 Task: Look for products in the category "Chocolate & Candy" from the brand "Torn & Glasser".
Action: Mouse moved to (21, 61)
Screenshot: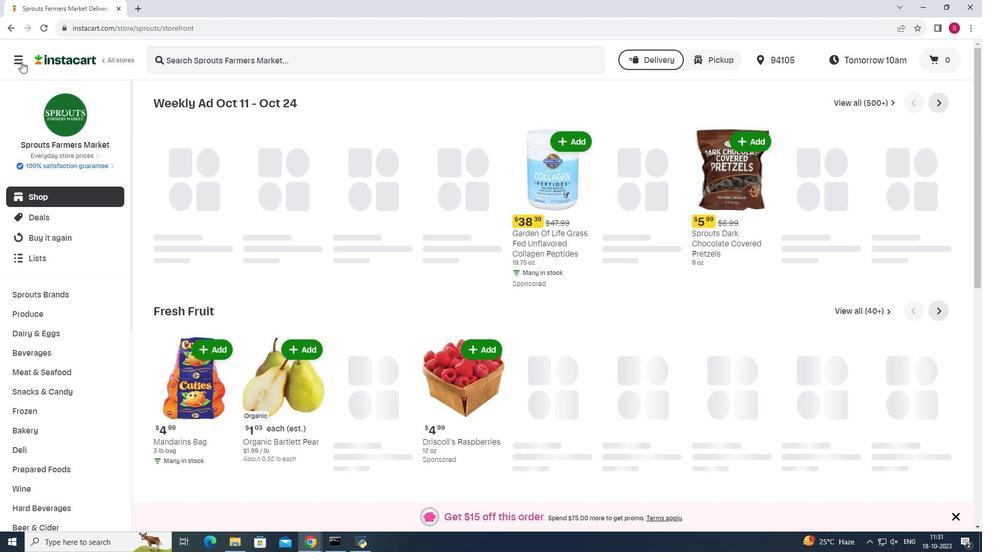 
Action: Mouse pressed left at (21, 61)
Screenshot: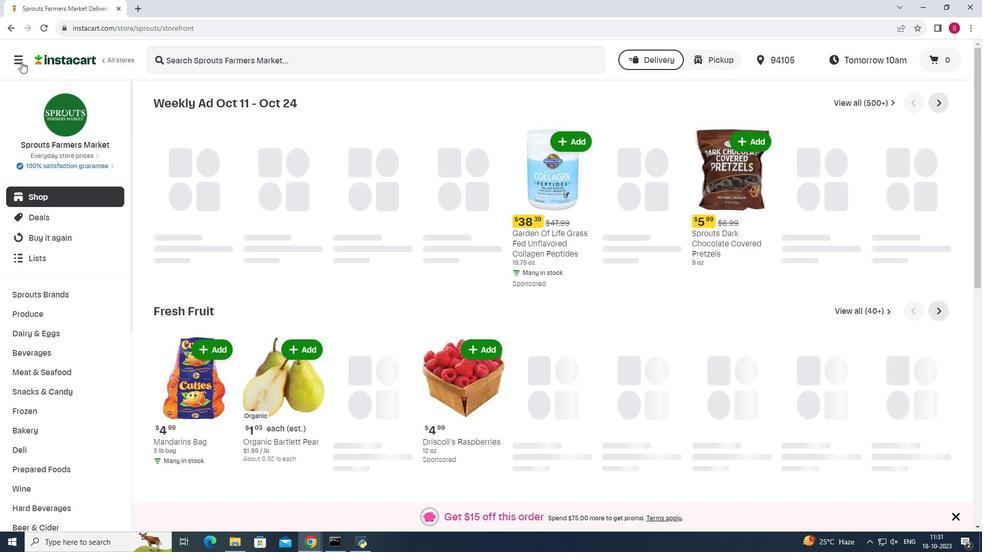 
Action: Mouse moved to (58, 270)
Screenshot: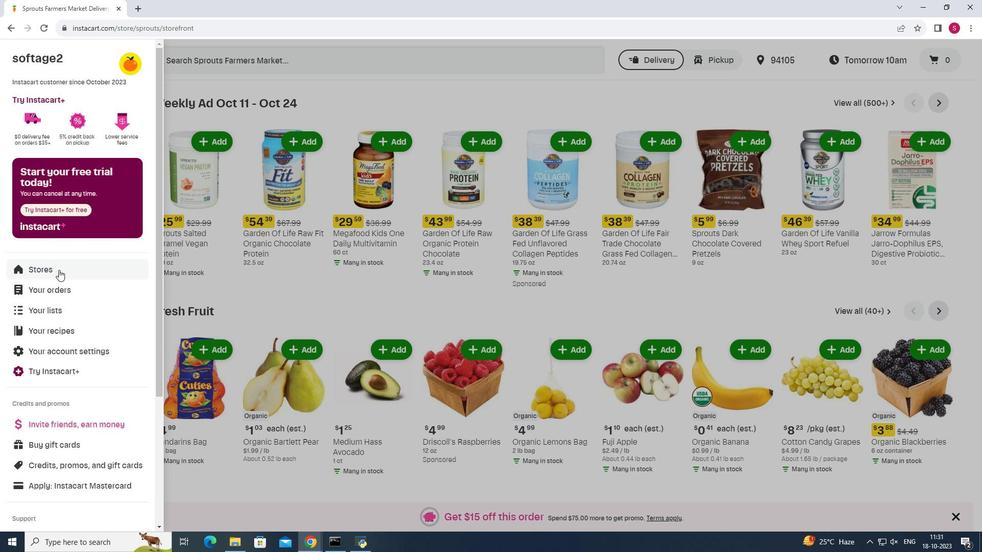 
Action: Mouse pressed left at (58, 270)
Screenshot: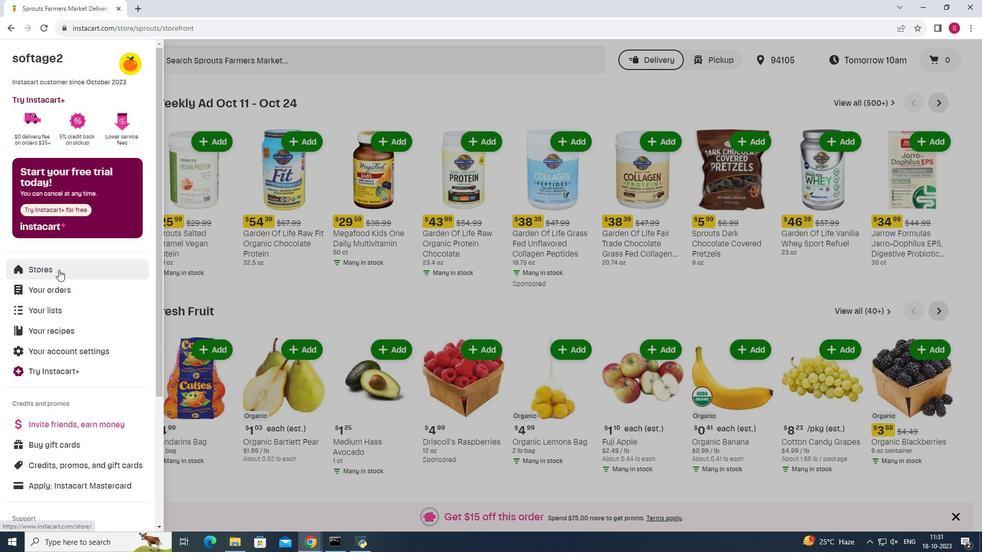 
Action: Mouse moved to (233, 93)
Screenshot: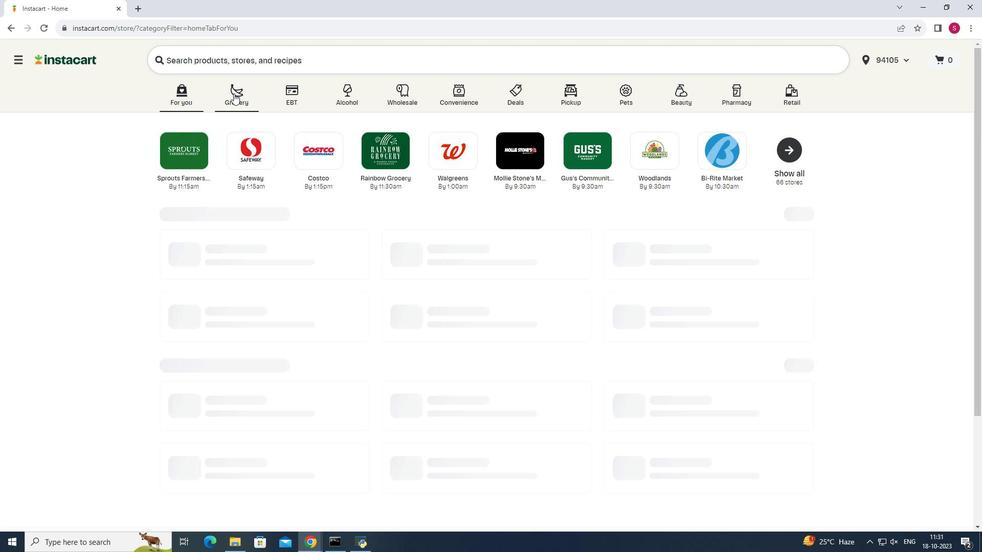 
Action: Mouse pressed left at (233, 93)
Screenshot: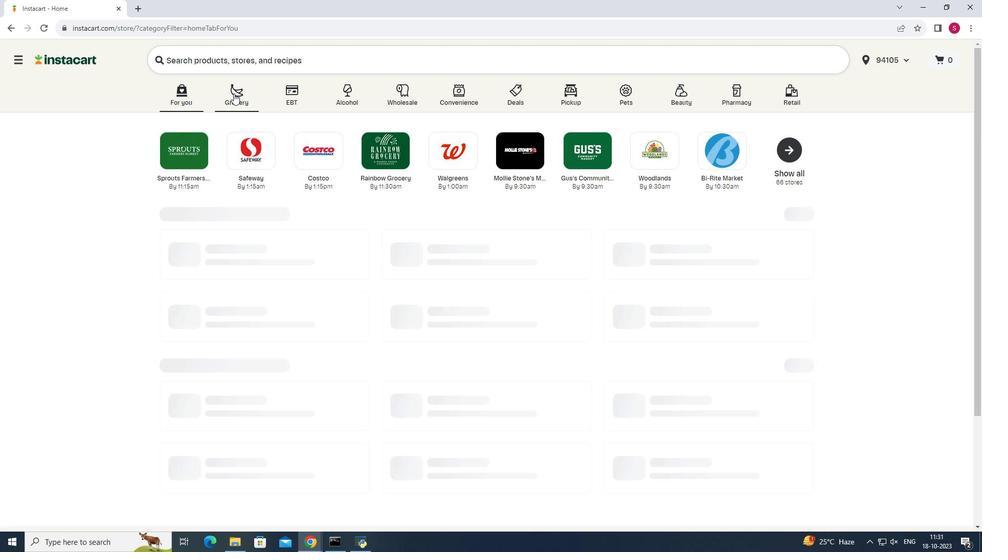 
Action: Mouse moved to (672, 140)
Screenshot: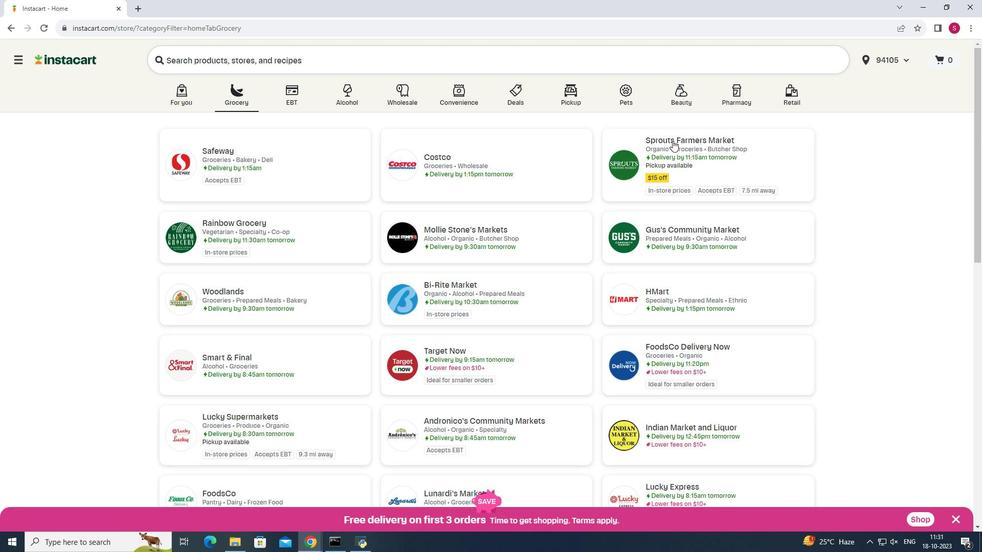 
Action: Mouse pressed left at (672, 140)
Screenshot: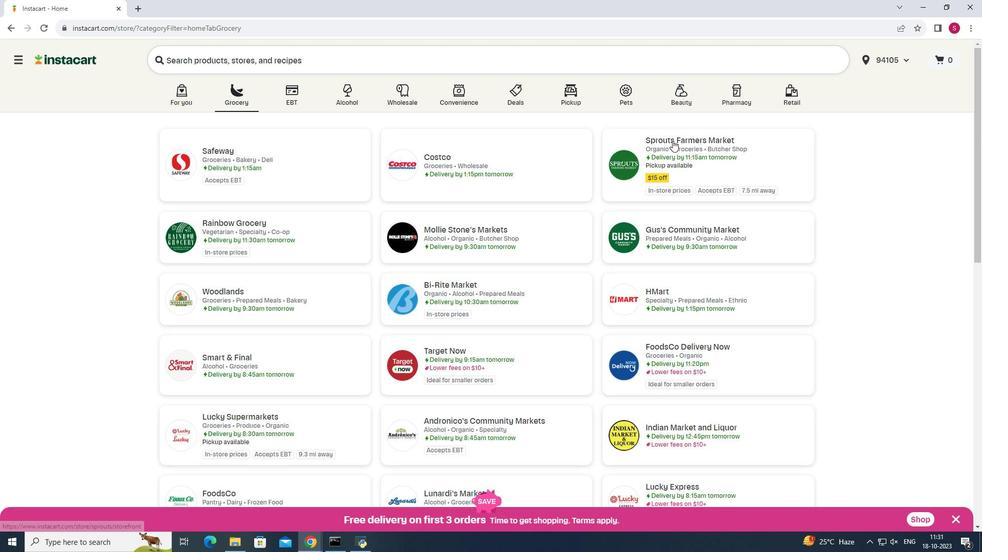 
Action: Mouse moved to (56, 389)
Screenshot: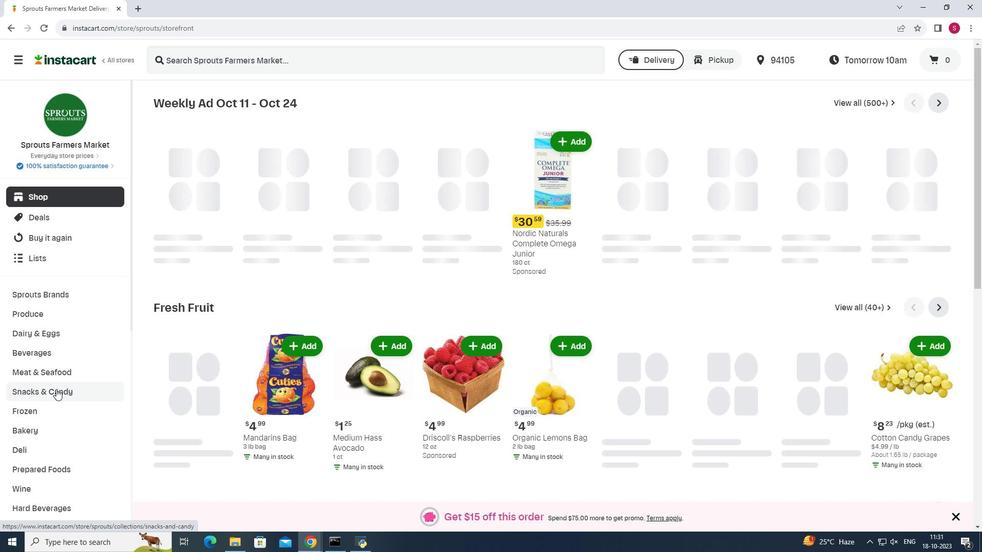 
Action: Mouse pressed left at (56, 389)
Screenshot: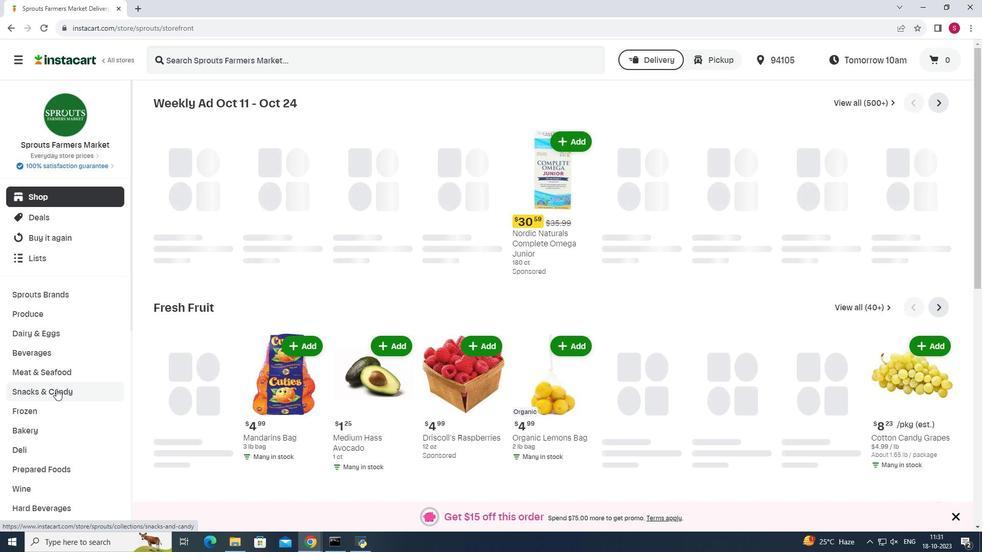 
Action: Mouse moved to (295, 127)
Screenshot: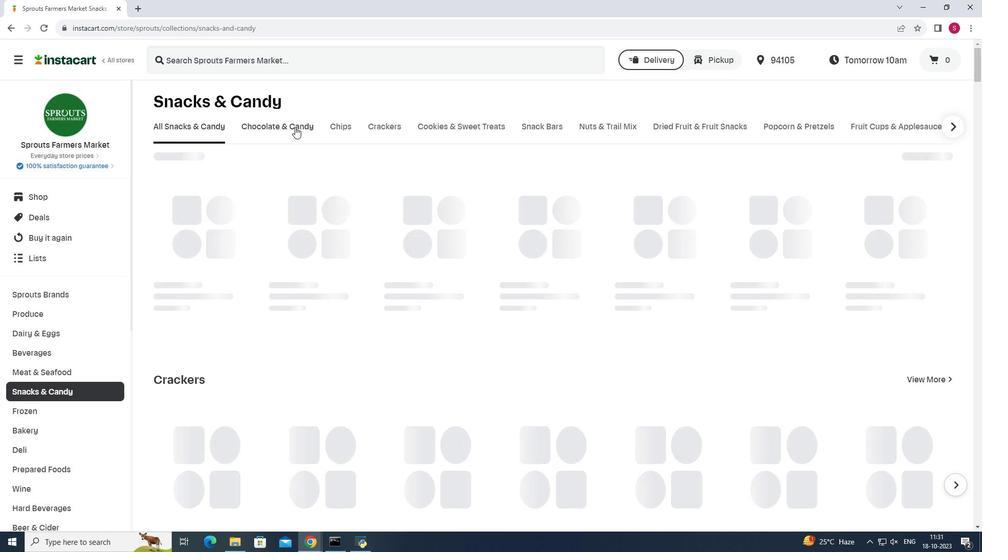 
Action: Mouse pressed left at (295, 127)
Screenshot: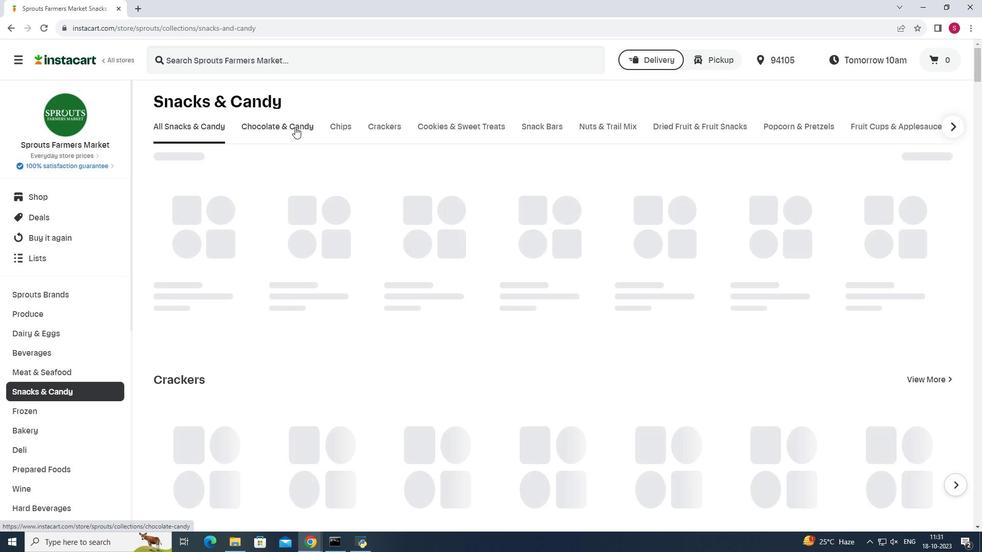 
Action: Mouse moved to (360, 171)
Screenshot: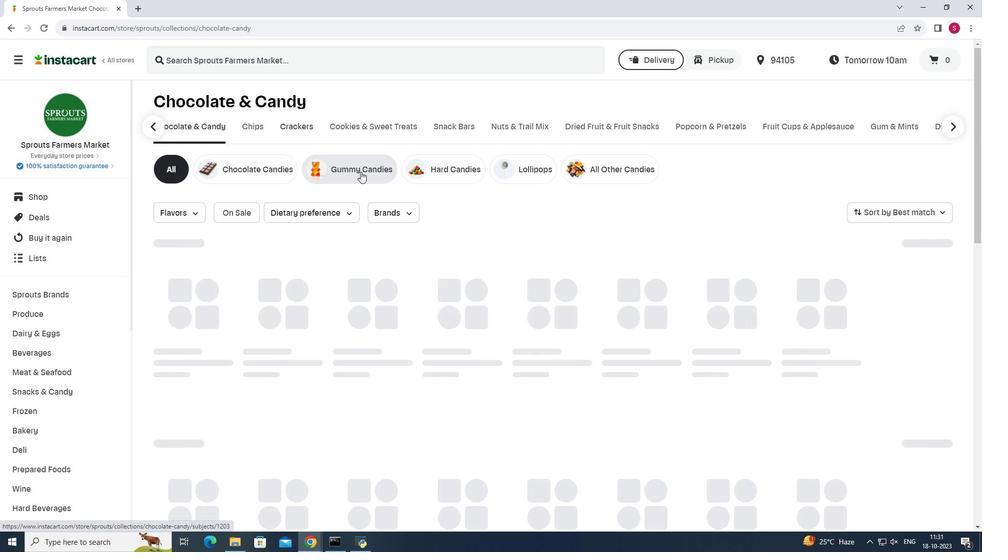 
Action: Mouse pressed left at (360, 171)
Screenshot: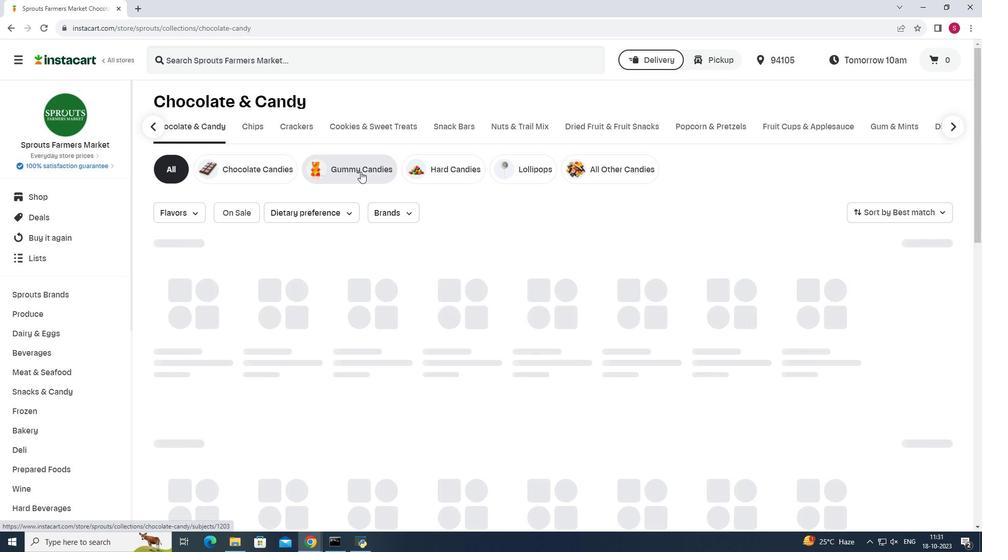 
Action: Mouse moved to (402, 213)
Screenshot: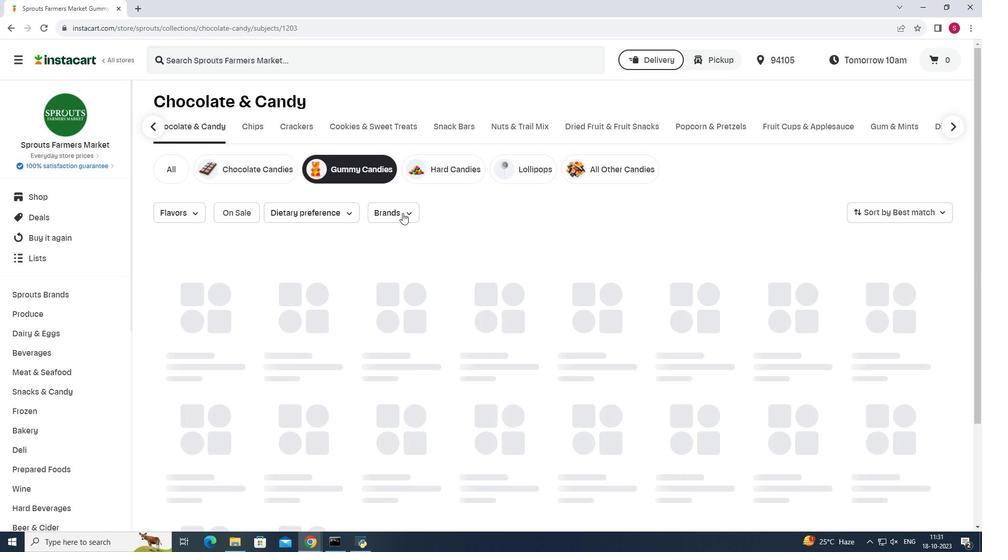 
Action: Mouse pressed left at (402, 213)
Screenshot: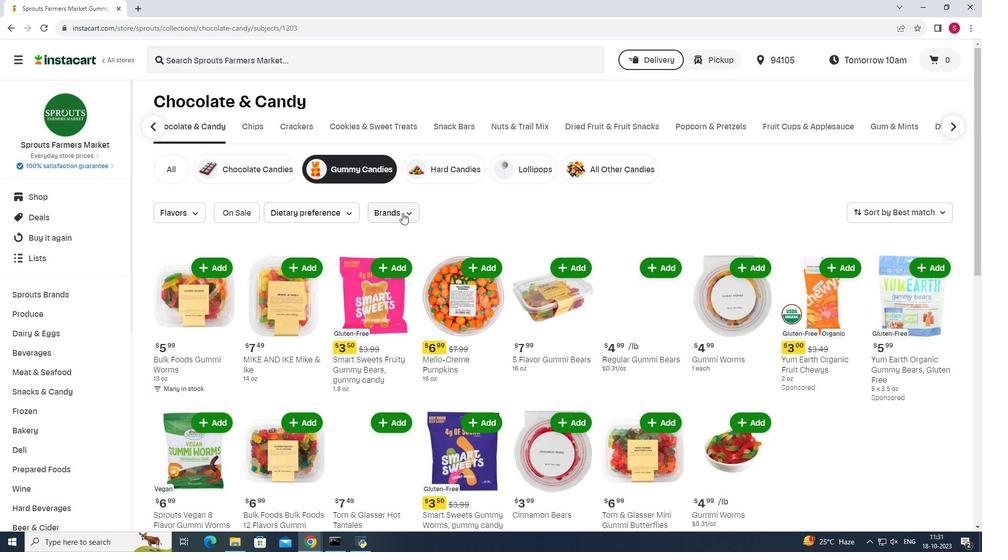 
Action: Mouse moved to (433, 294)
Screenshot: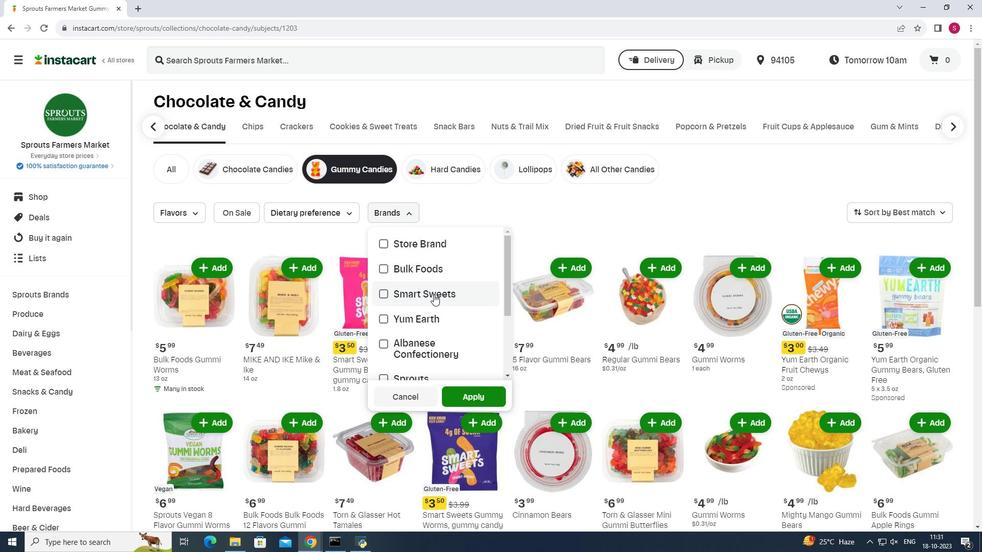 
Action: Mouse scrolled (433, 294) with delta (0, 0)
Screenshot: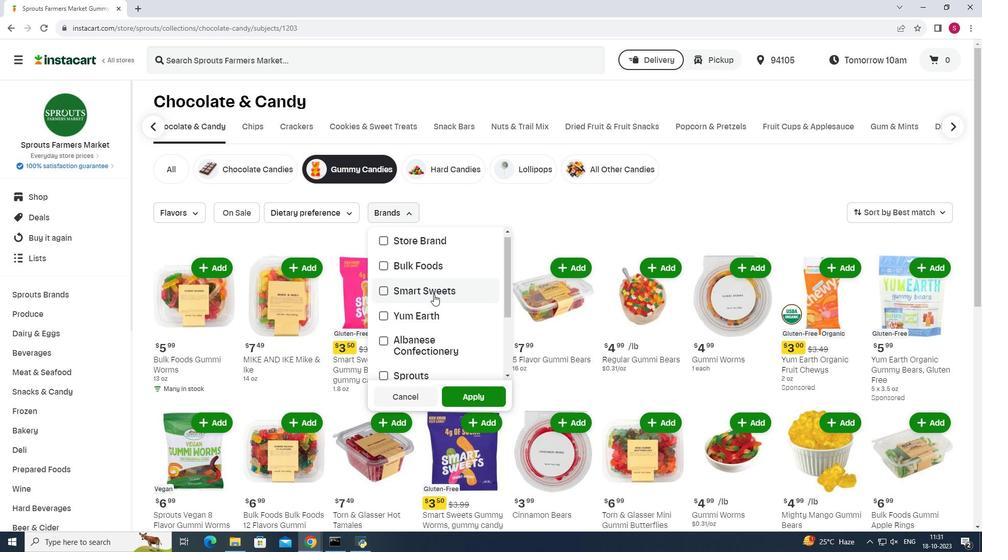
Action: Mouse scrolled (433, 294) with delta (0, 0)
Screenshot: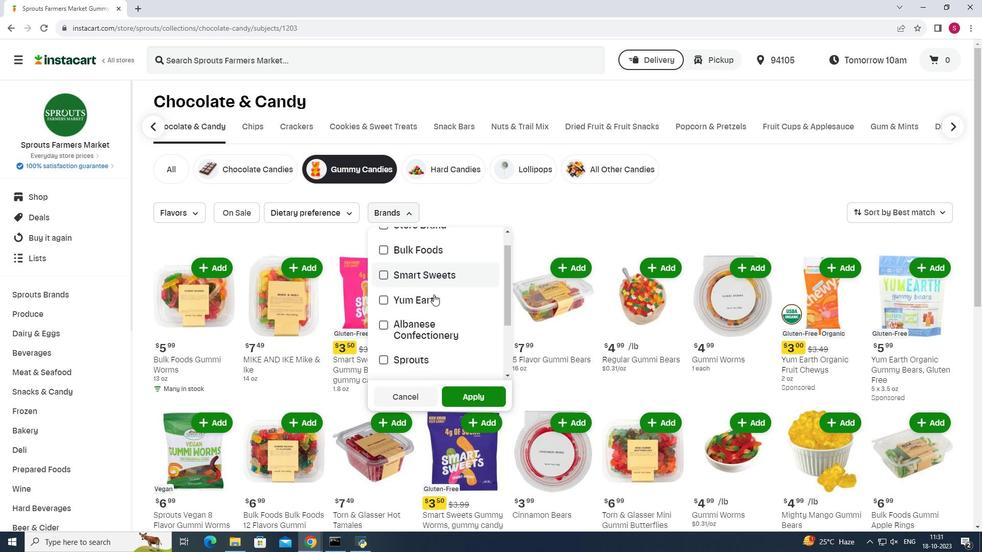 
Action: Mouse scrolled (433, 294) with delta (0, 0)
Screenshot: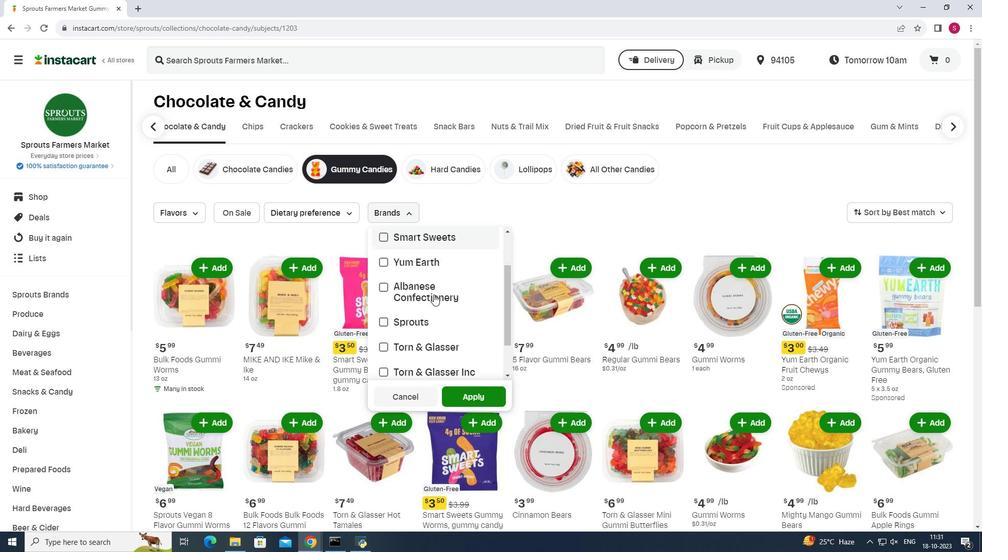 
Action: Mouse scrolled (433, 294) with delta (0, 0)
Screenshot: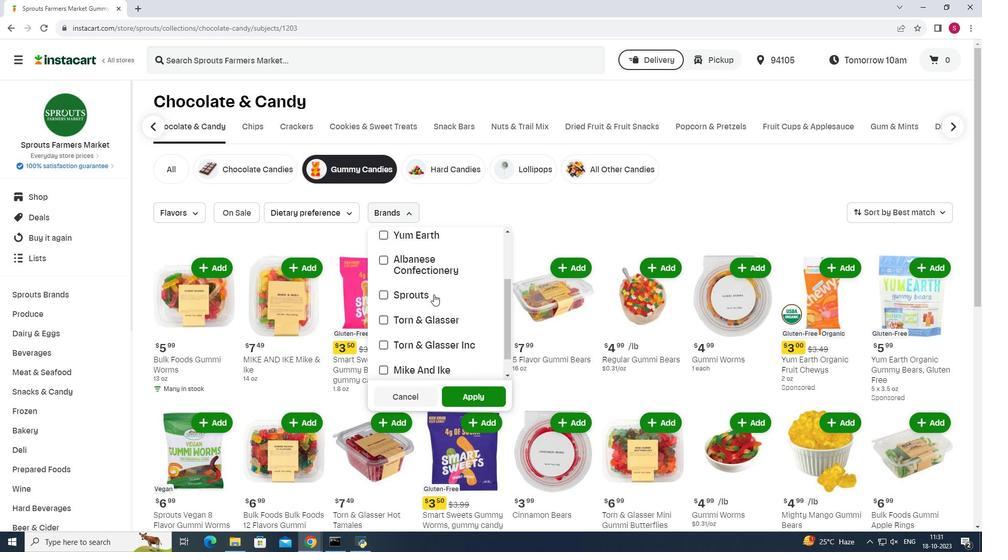
Action: Mouse scrolled (433, 294) with delta (0, 0)
Screenshot: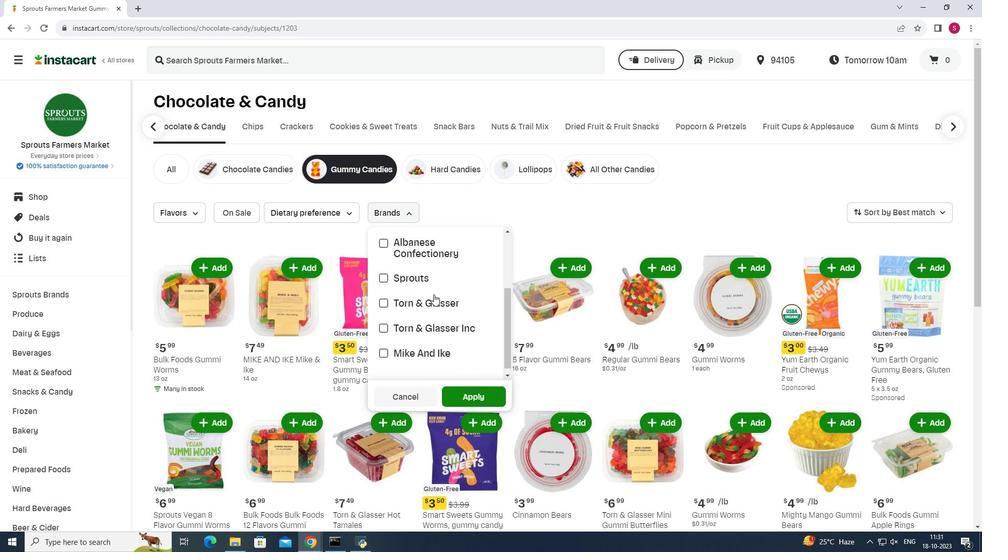 
Action: Mouse moved to (385, 297)
Screenshot: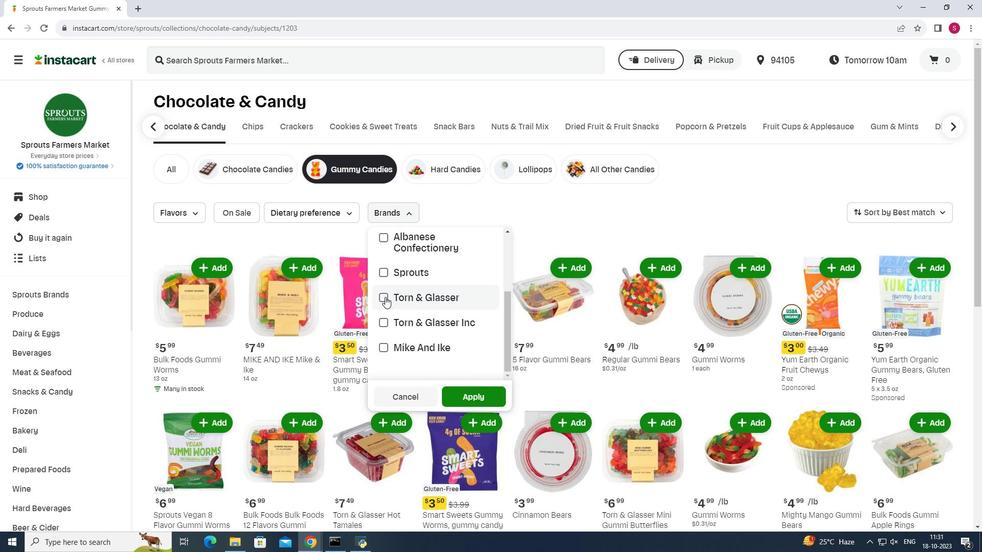 
Action: Mouse pressed left at (385, 297)
Screenshot: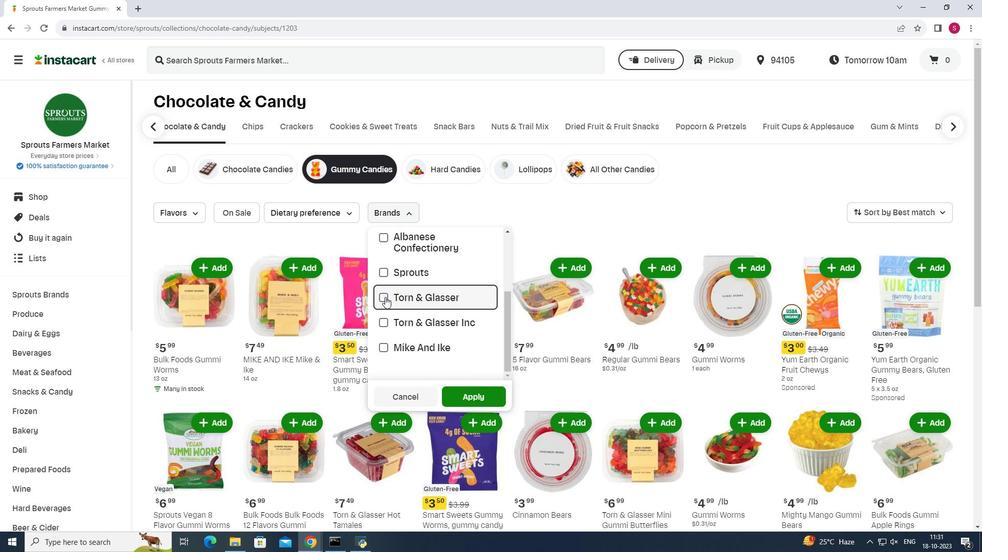 
Action: Mouse moved to (464, 396)
Screenshot: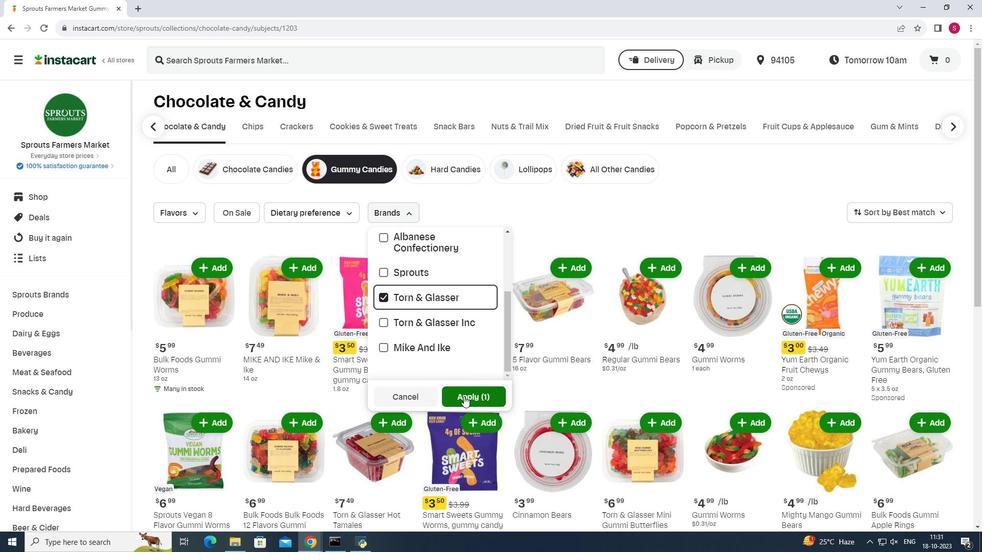 
Action: Mouse pressed left at (464, 396)
Screenshot: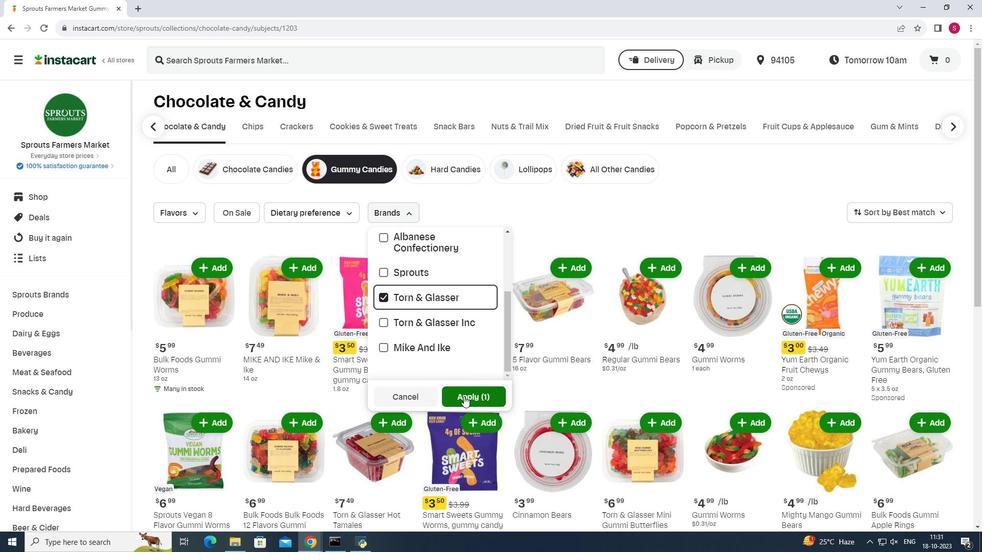 
Action: Mouse moved to (612, 199)
Screenshot: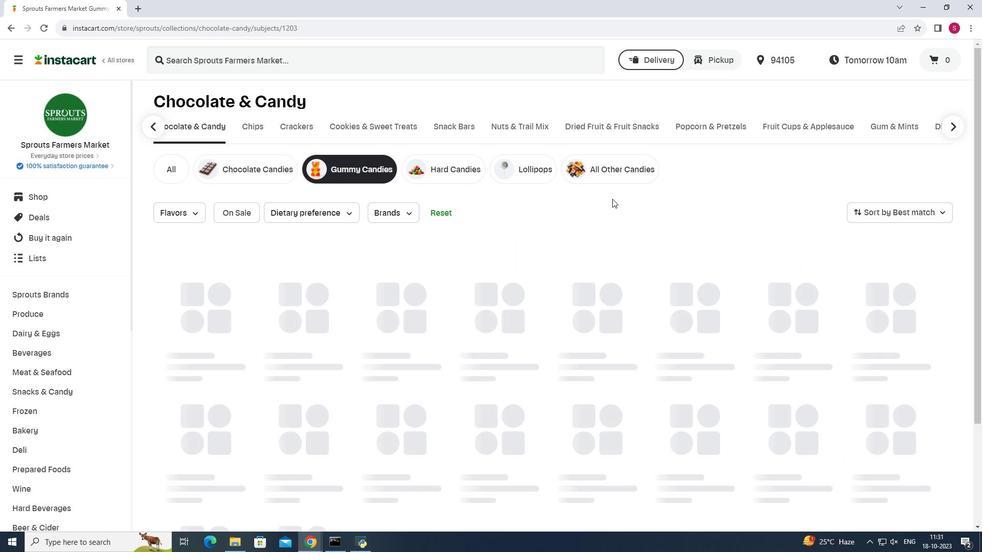 
